 Task: Create a rule from the Recommended list, Task Added to this Project -> add SubTasks in the project ArcticTech with SubTasks Gather and Analyse Requirements , Design and Implement Solution , System Test and UAT , Release to Production / Go Live
Action: Mouse moved to (678, 406)
Screenshot: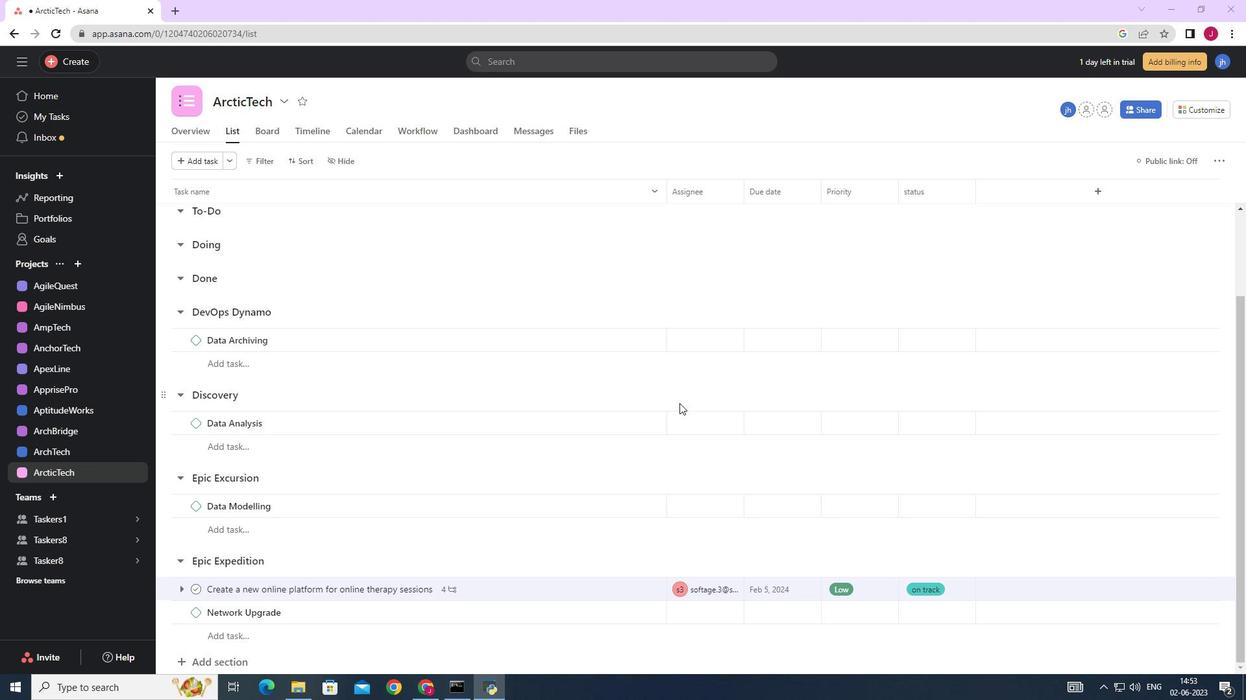 
Action: Mouse scrolled (678, 406) with delta (0, 0)
Screenshot: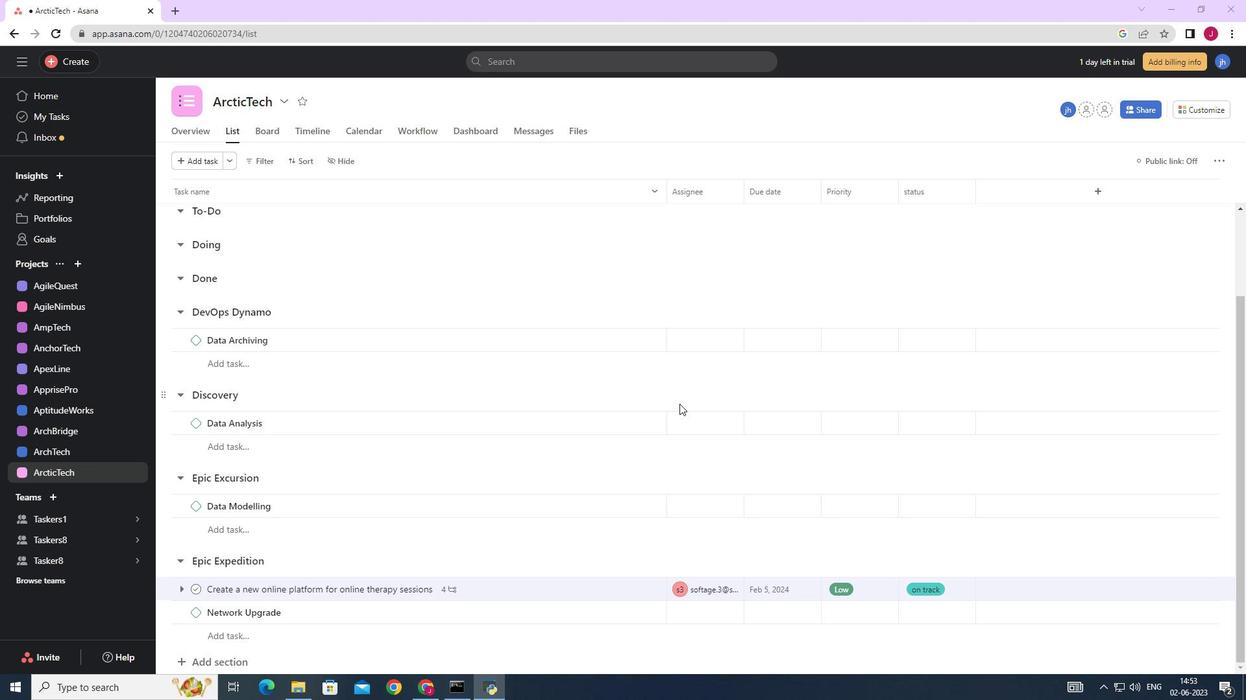
Action: Mouse moved to (1200, 110)
Screenshot: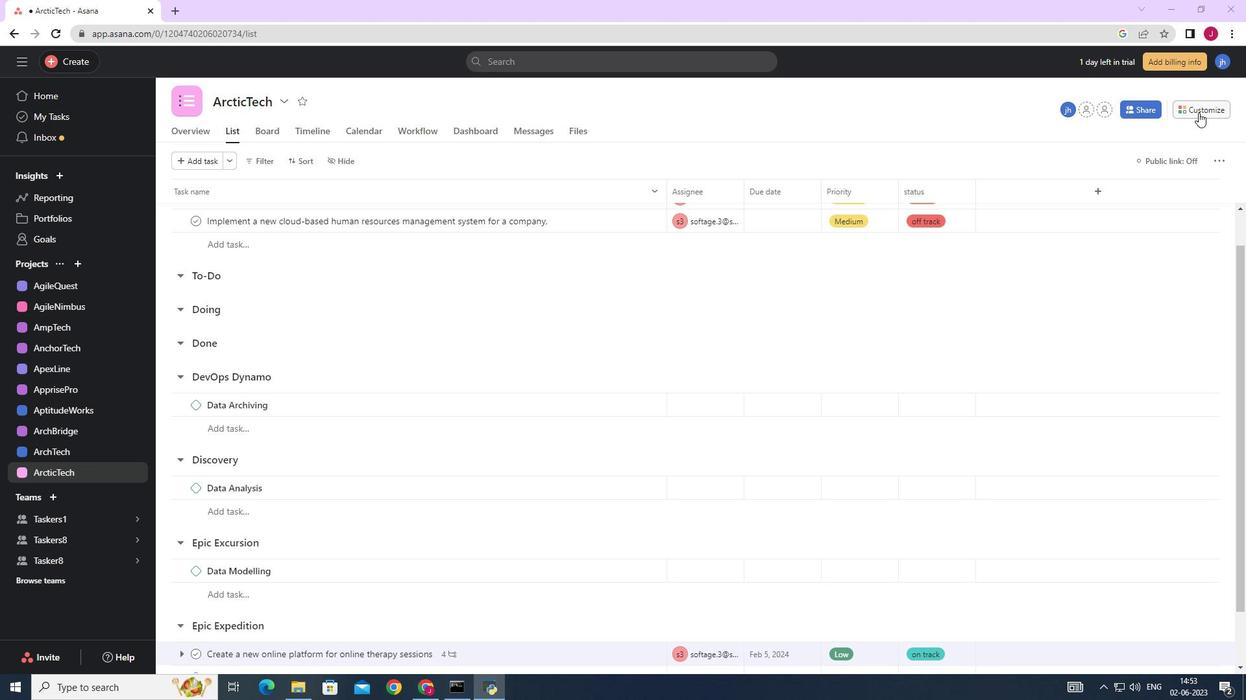 
Action: Mouse pressed left at (1200, 110)
Screenshot: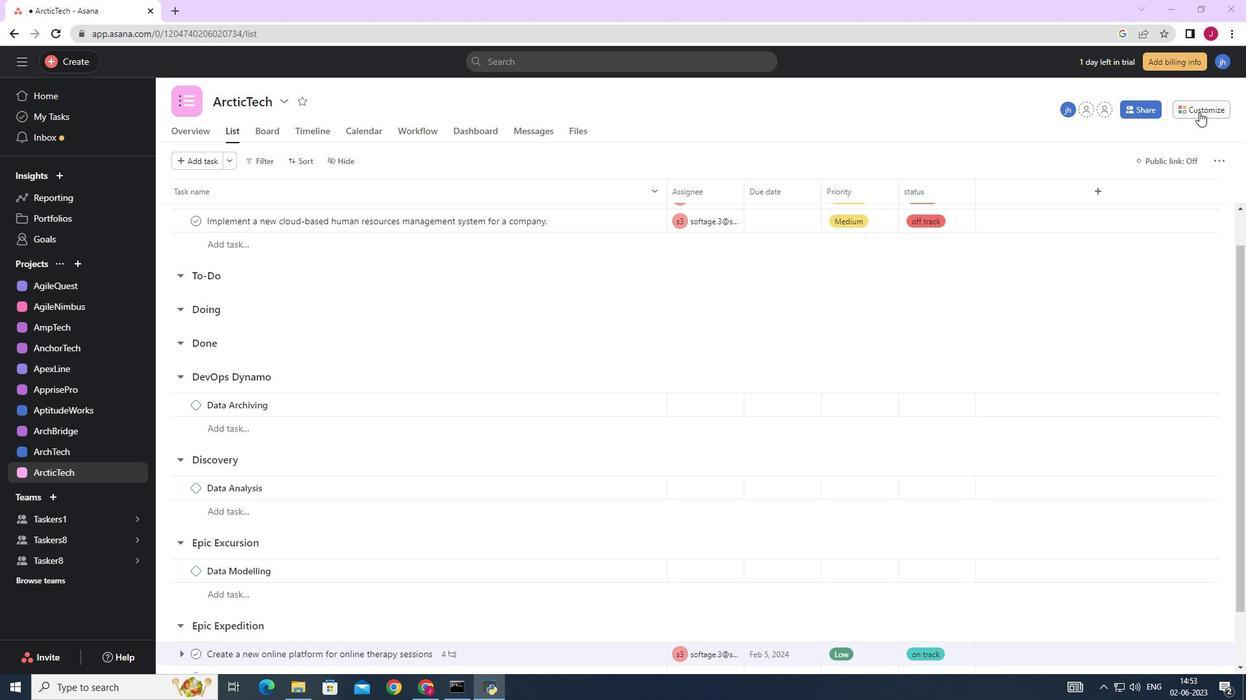 
Action: Mouse moved to (971, 269)
Screenshot: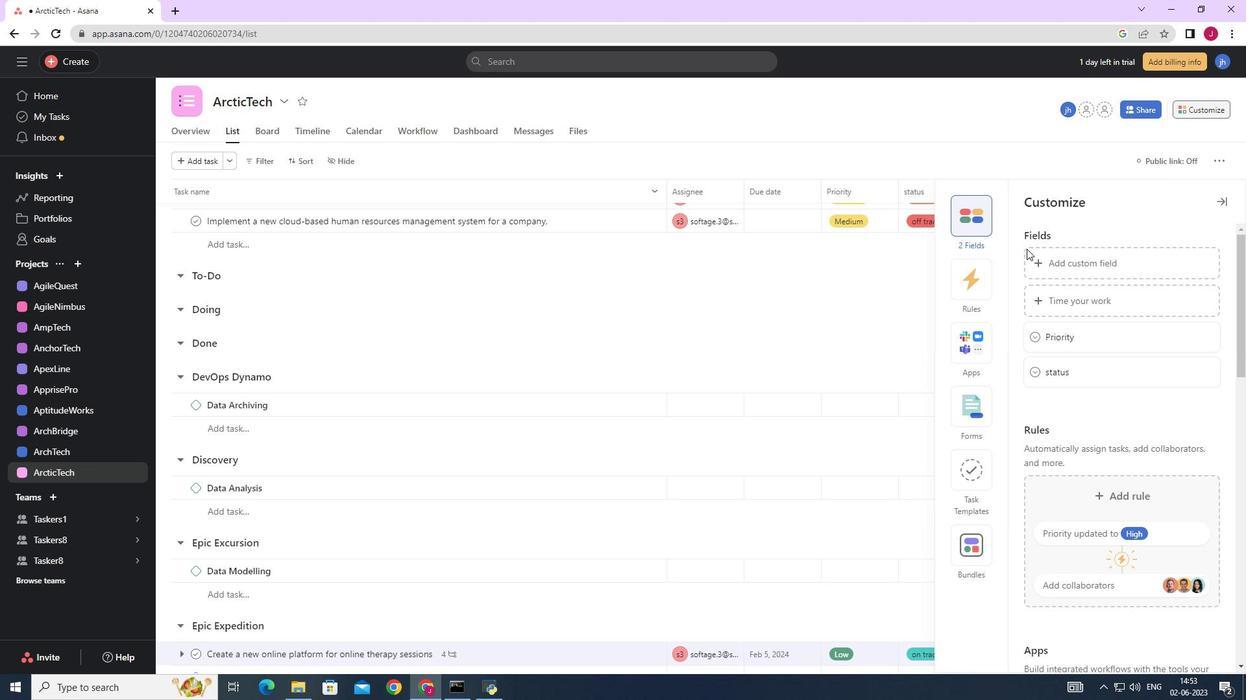 
Action: Mouse pressed left at (971, 269)
Screenshot: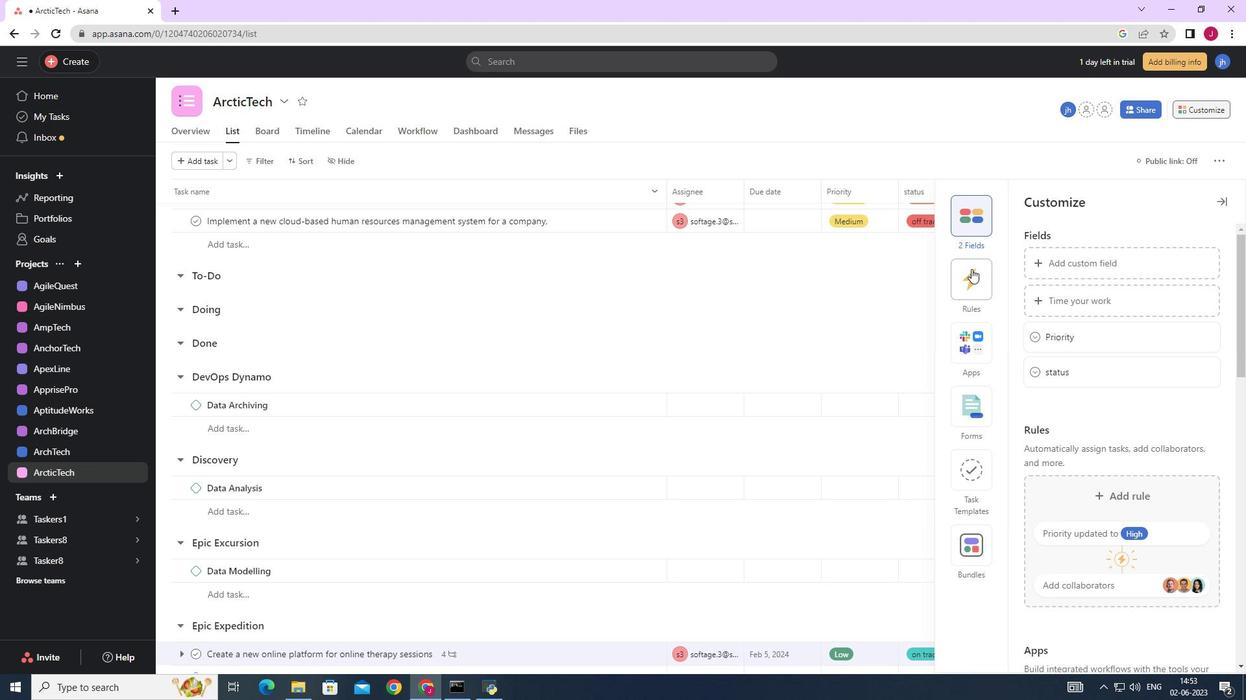 
Action: Mouse moved to (1066, 289)
Screenshot: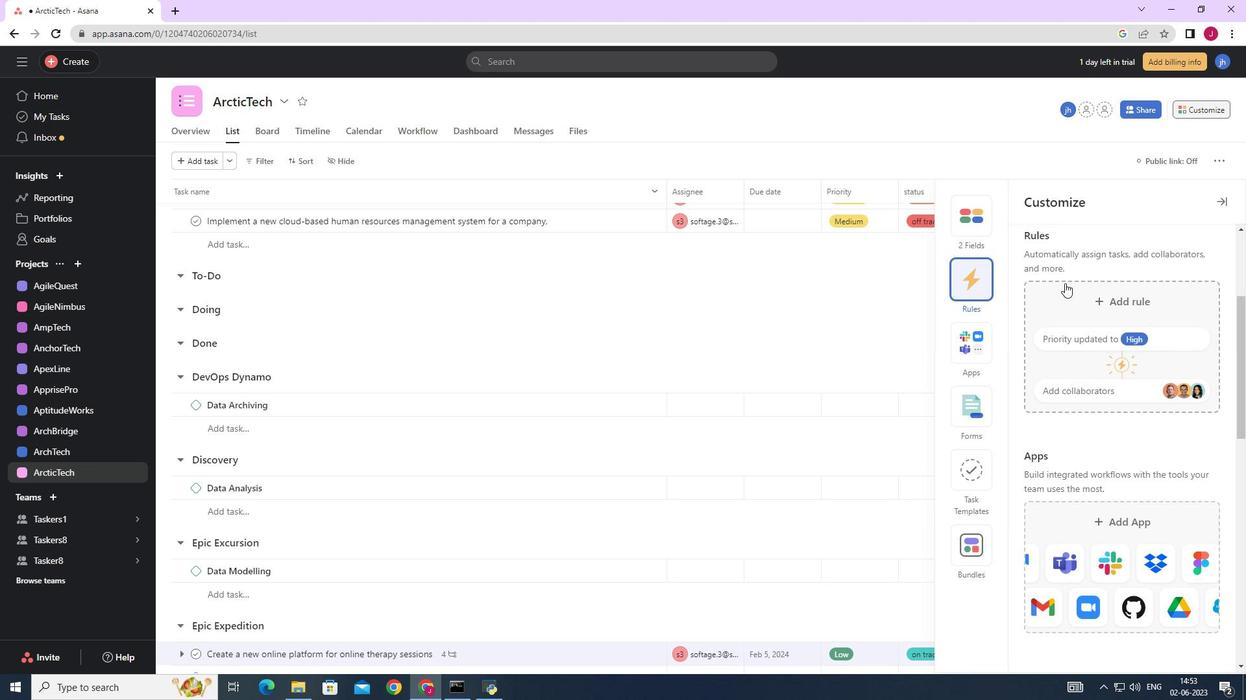
Action: Mouse pressed left at (1066, 289)
Screenshot: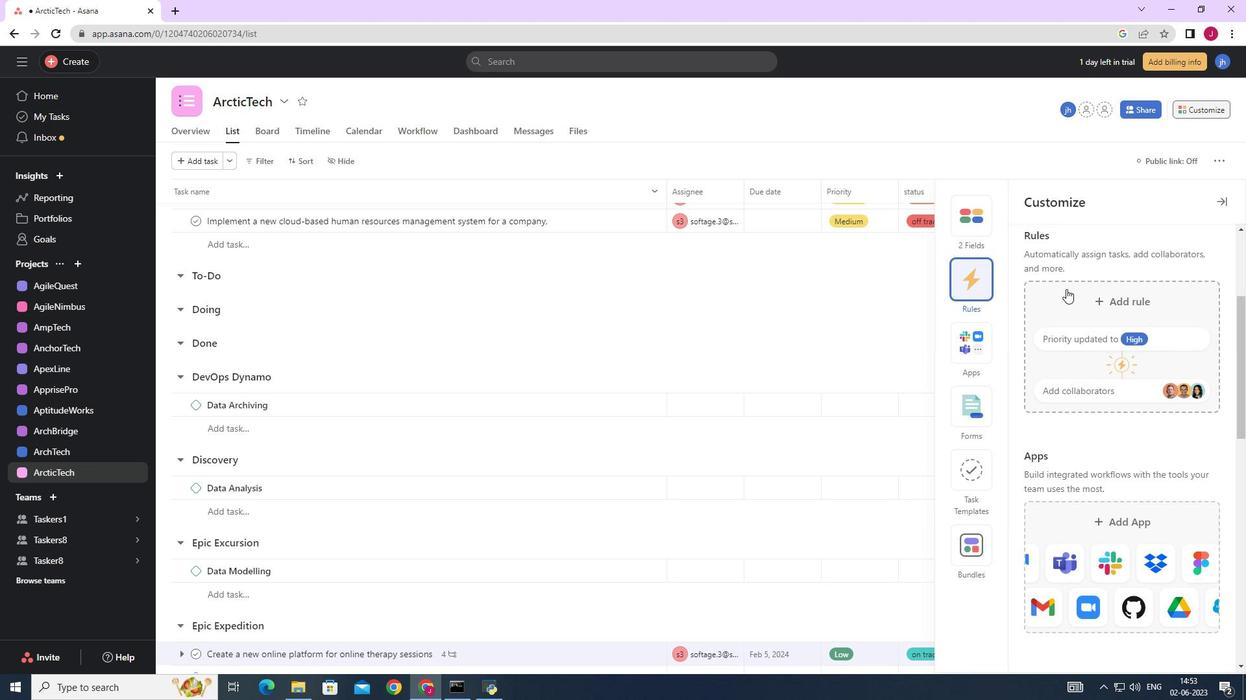 
Action: Mouse moved to (479, 208)
Screenshot: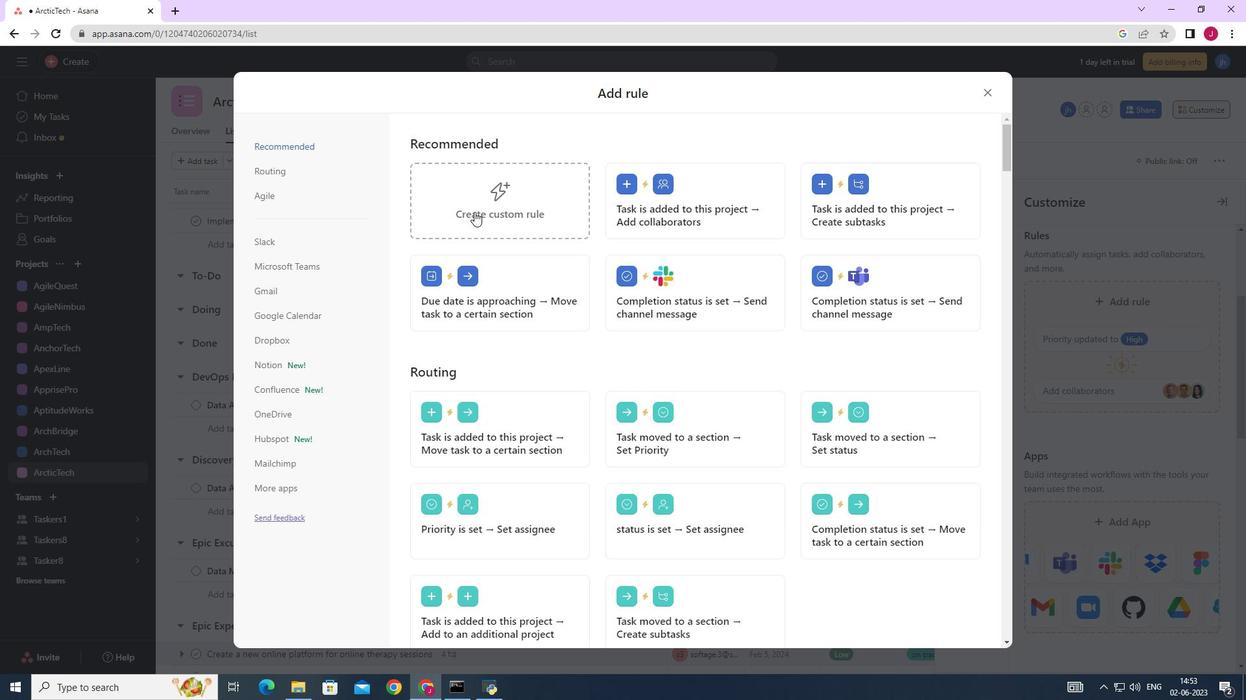 
Action: Mouse pressed left at (479, 208)
Screenshot: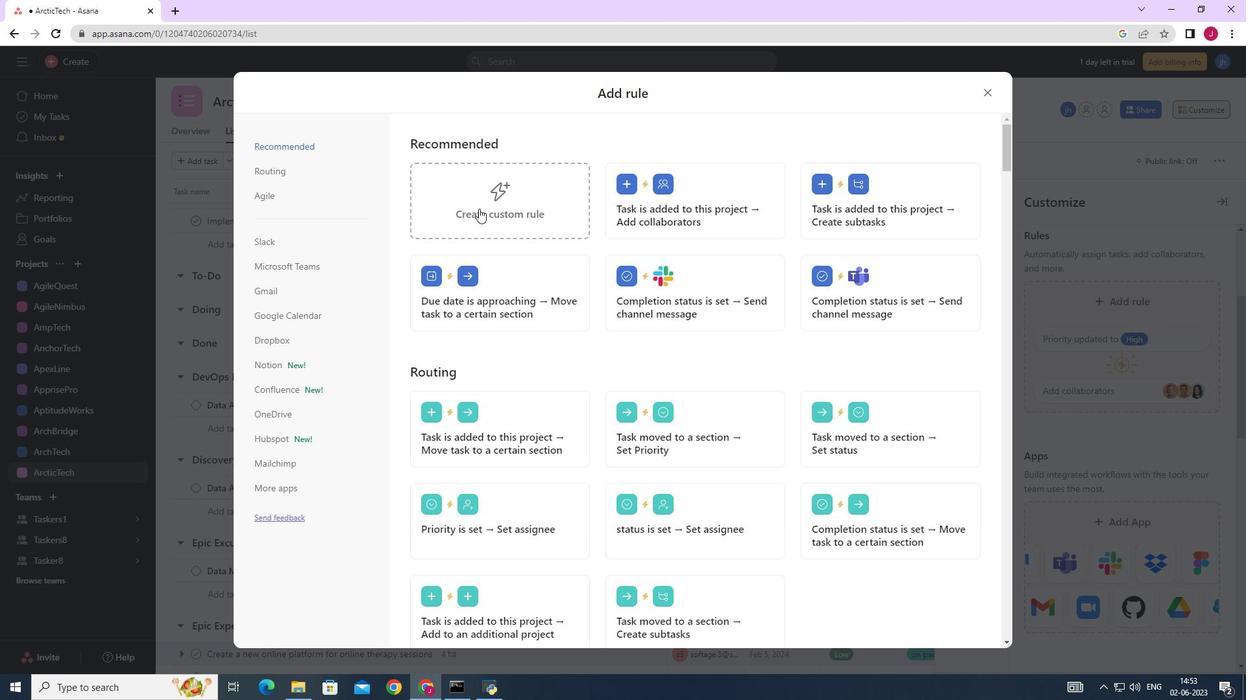 
Action: Mouse moved to (570, 346)
Screenshot: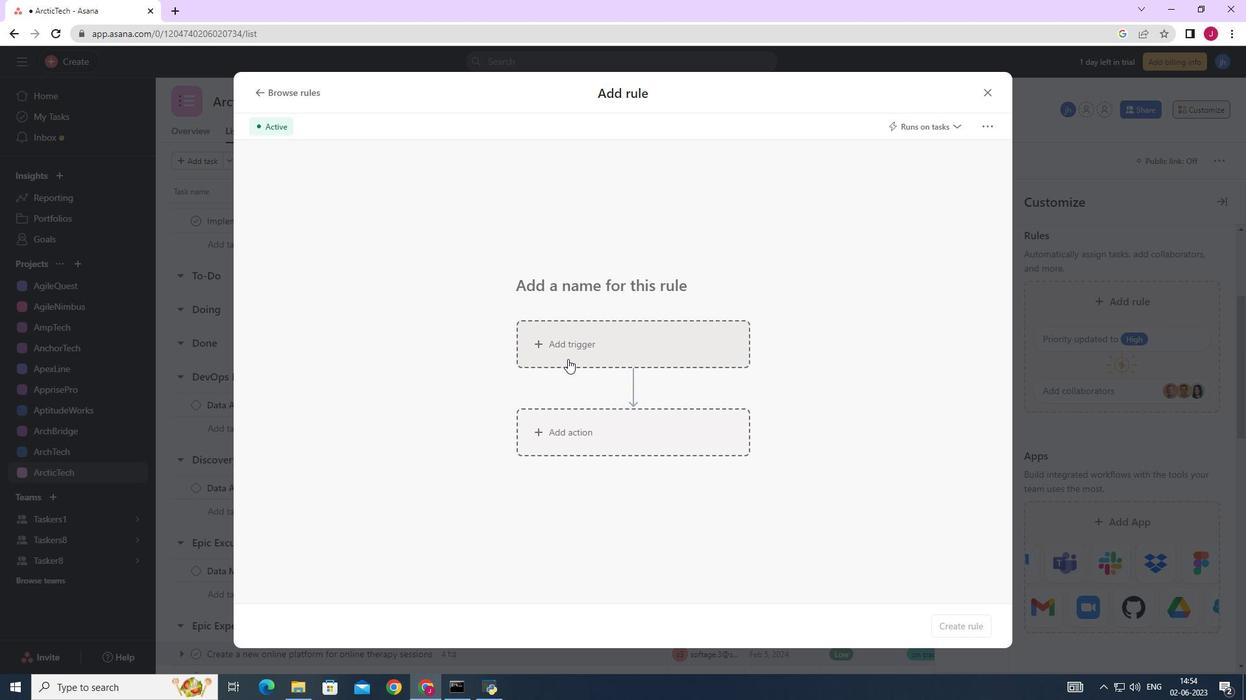 
Action: Mouse pressed left at (570, 346)
Screenshot: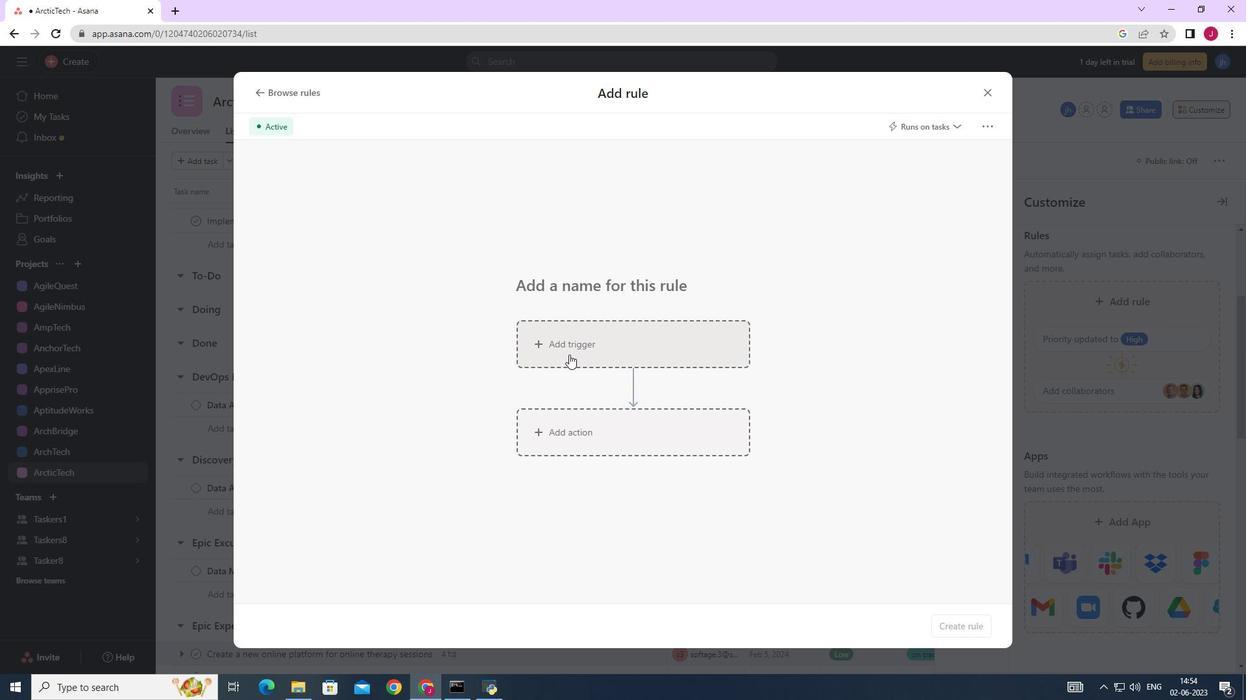 
Action: Mouse moved to (542, 420)
Screenshot: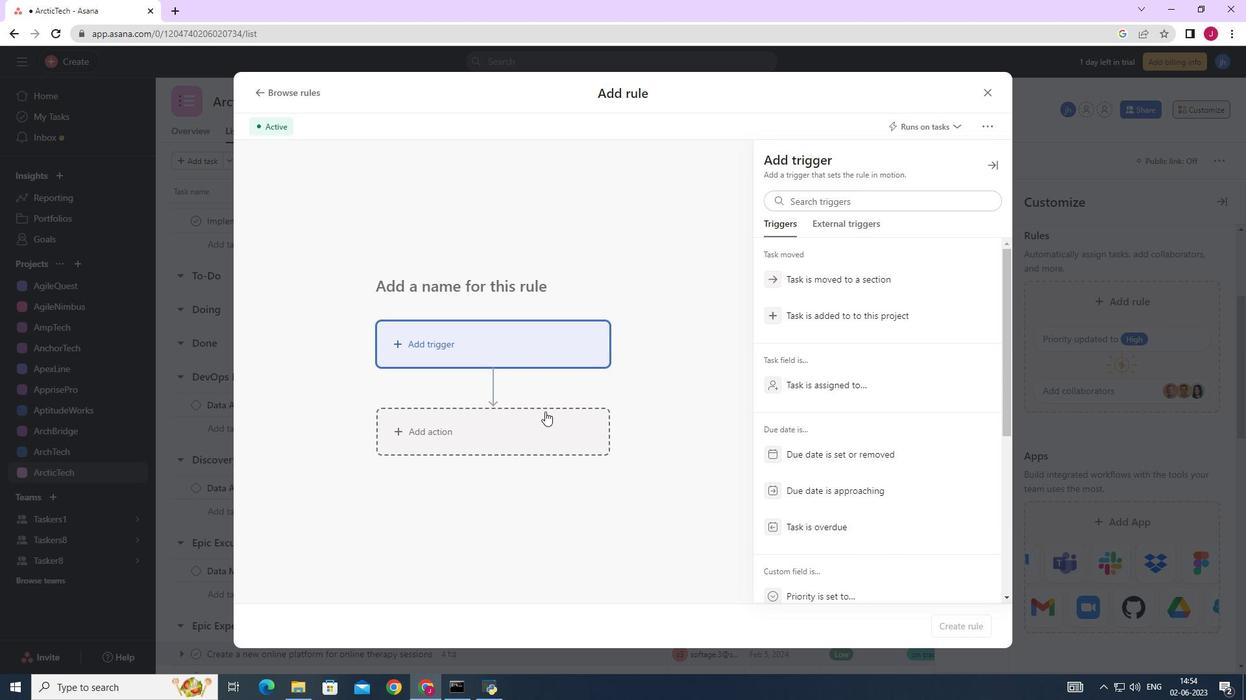 
Action: Mouse pressed left at (542, 420)
Screenshot: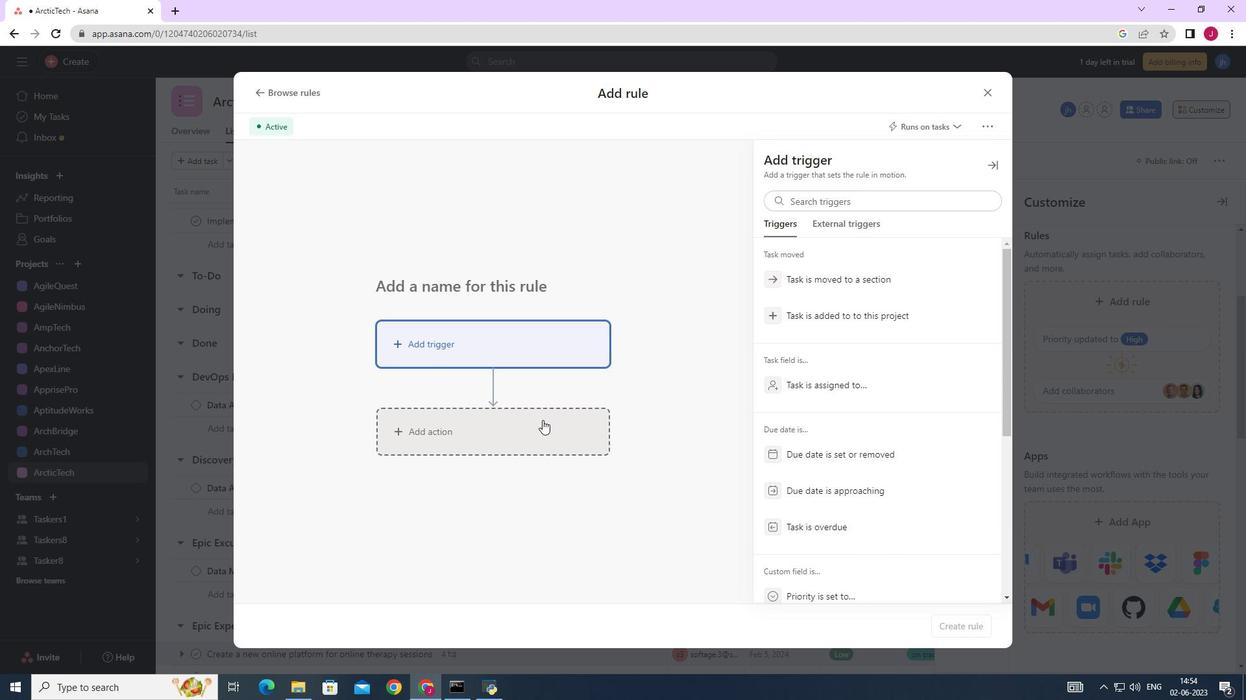 
Action: Mouse moved to (852, 324)
Screenshot: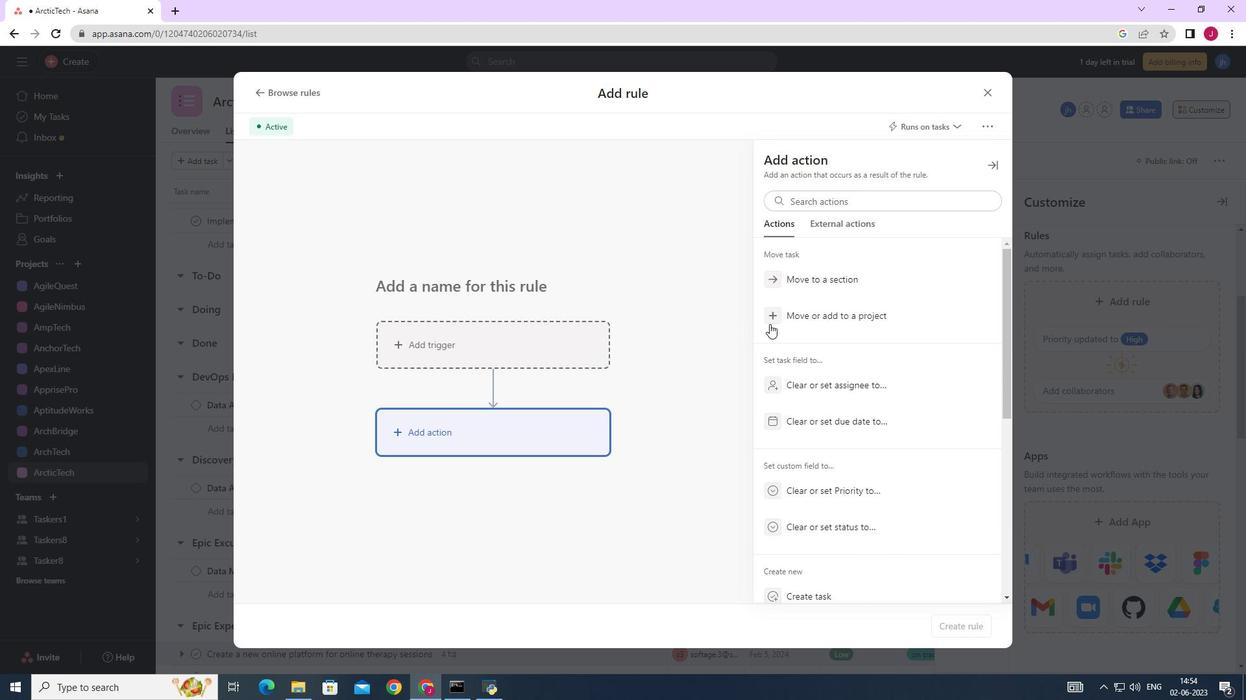
Action: Mouse scrolled (852, 323) with delta (0, 0)
Screenshot: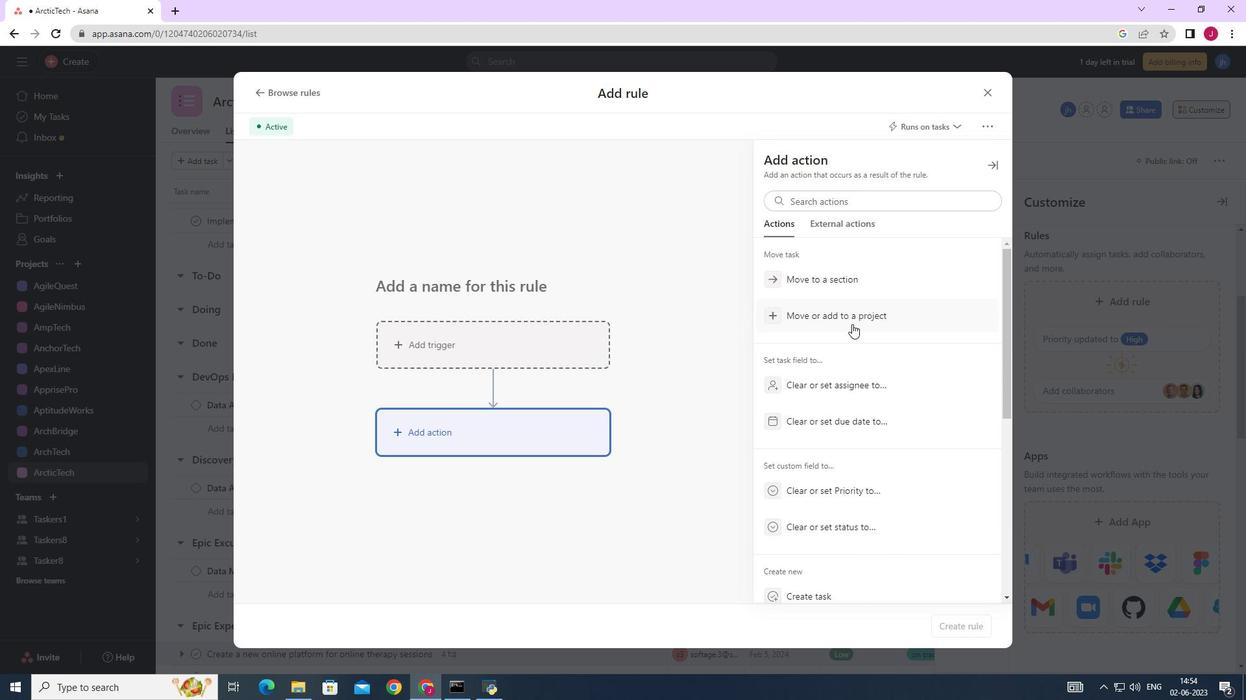 
Action: Mouse scrolled (852, 323) with delta (0, 0)
Screenshot: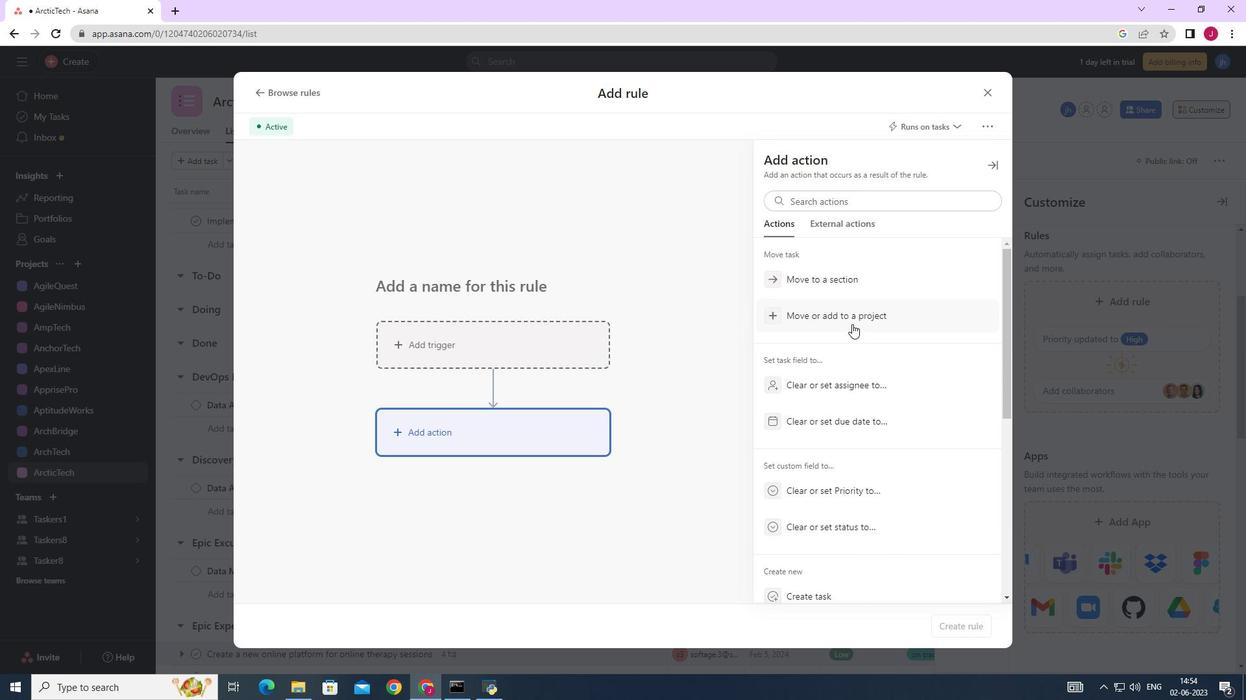 
Action: Mouse scrolled (852, 323) with delta (0, 0)
Screenshot: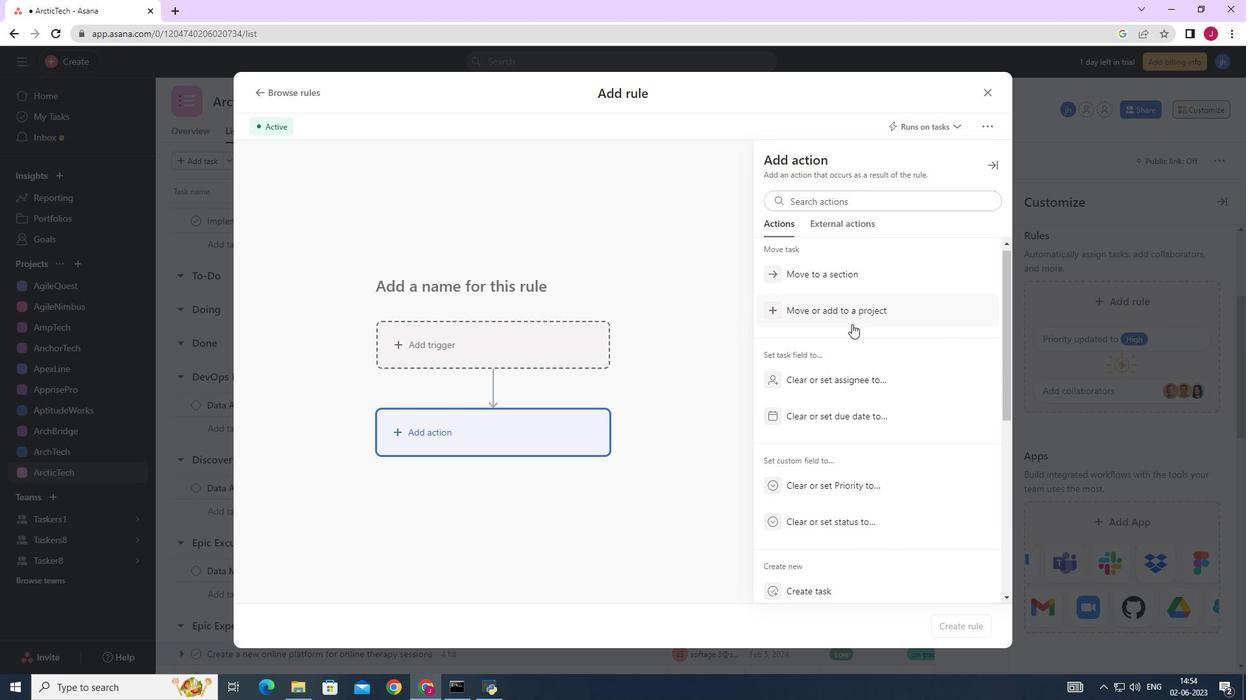 
Action: Mouse moved to (825, 438)
Screenshot: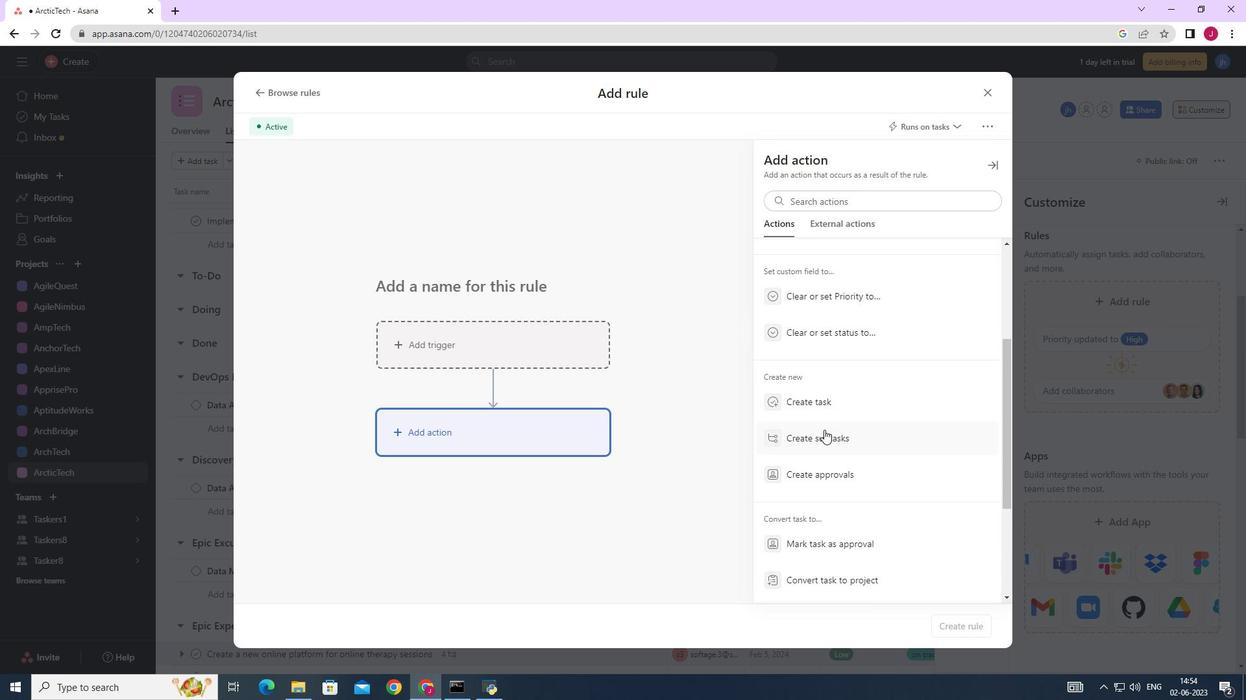 
Action: Mouse pressed left at (825, 438)
Screenshot: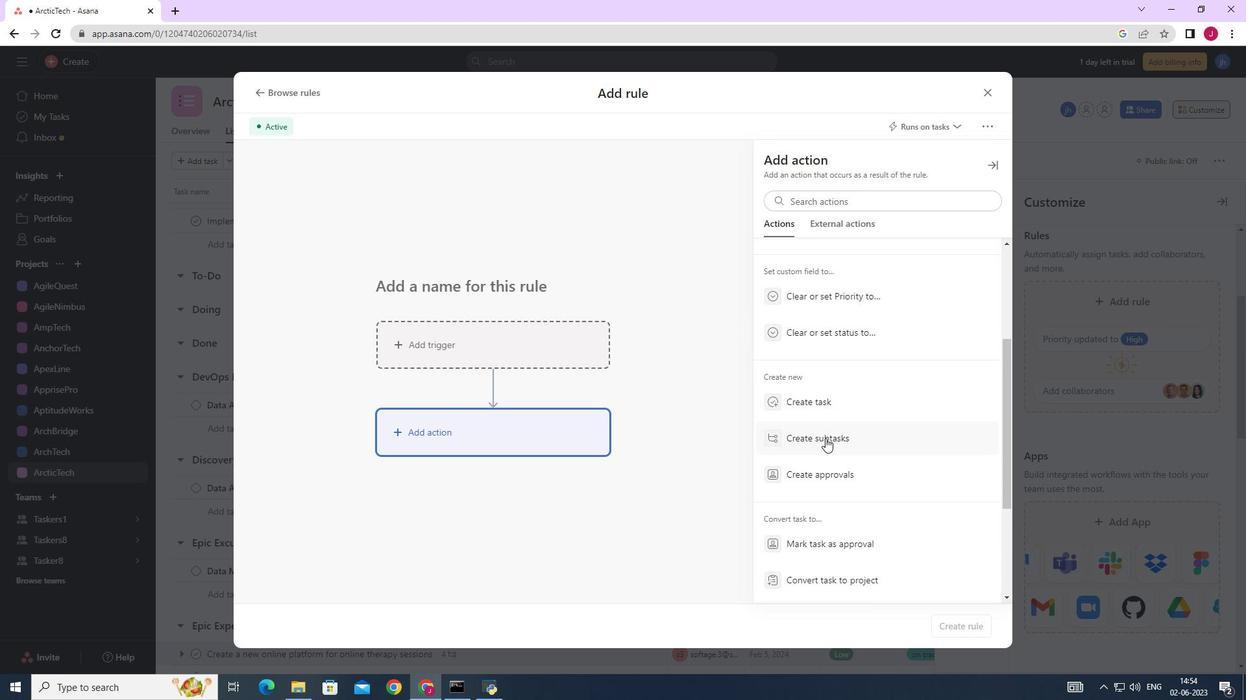 
Action: Mouse moved to (809, 205)
Screenshot: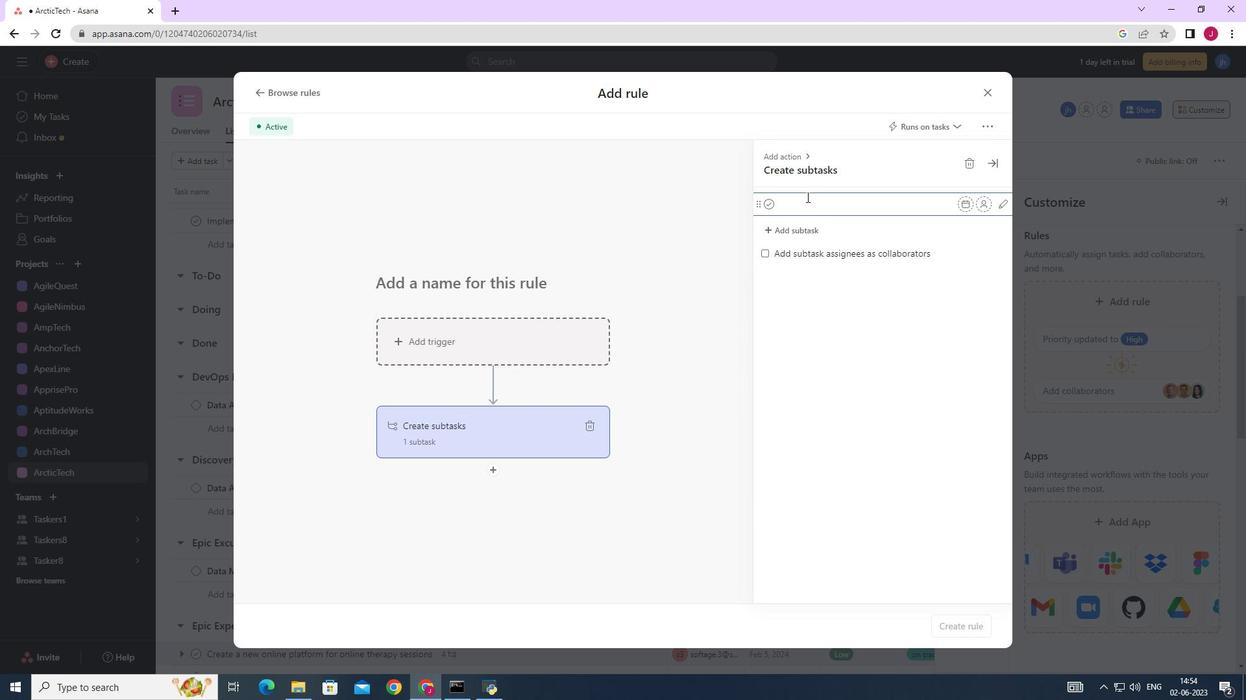 
Action: Mouse pressed left at (809, 205)
Screenshot: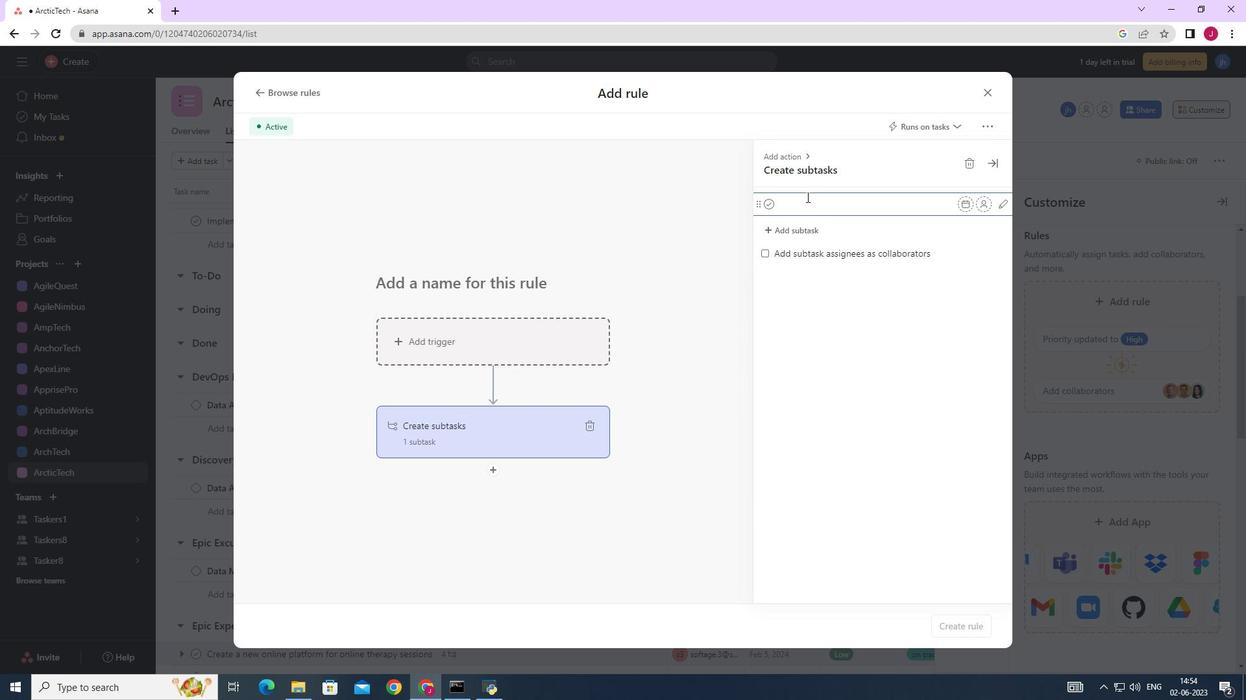 
Action: Key pressed <Key.caps_lock>G<Key.caps_lock>ather<Key.space>and<Key.space><Key.caps_lock>A<Key.caps_lock>nalyse<Key.space><Key.caps_lock>R<Key.caps_lock>equirements<Key.space>
Screenshot: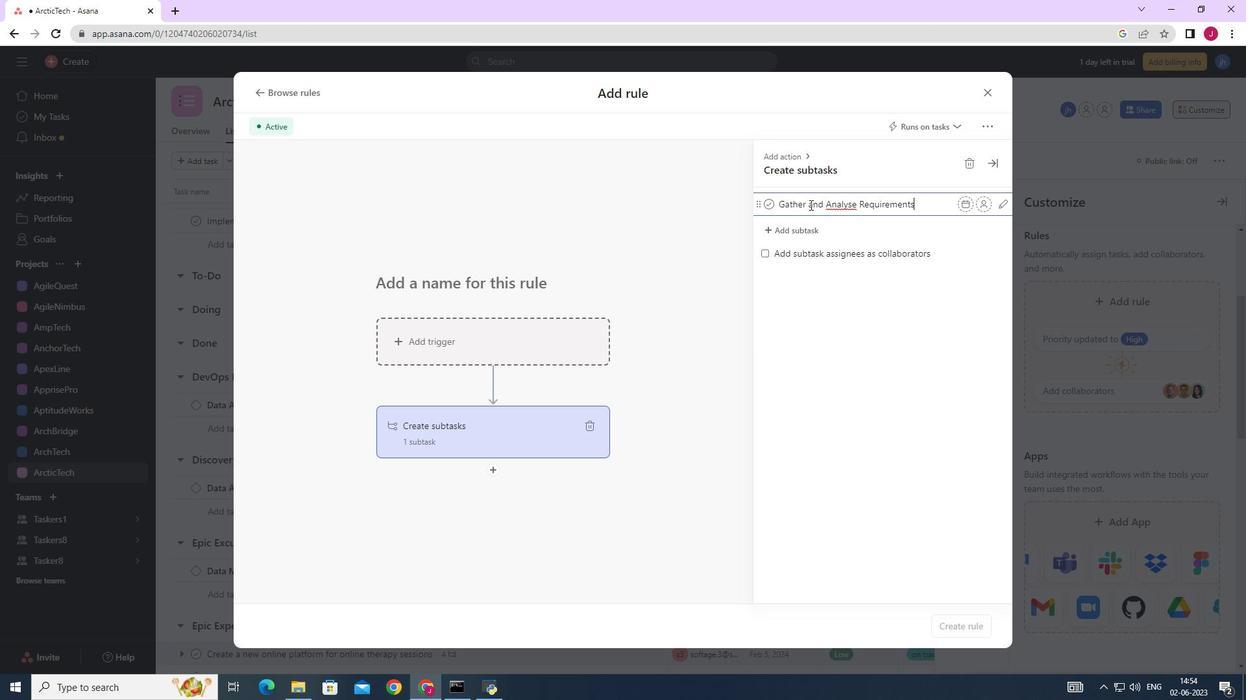 
Action: Mouse moved to (835, 197)
Screenshot: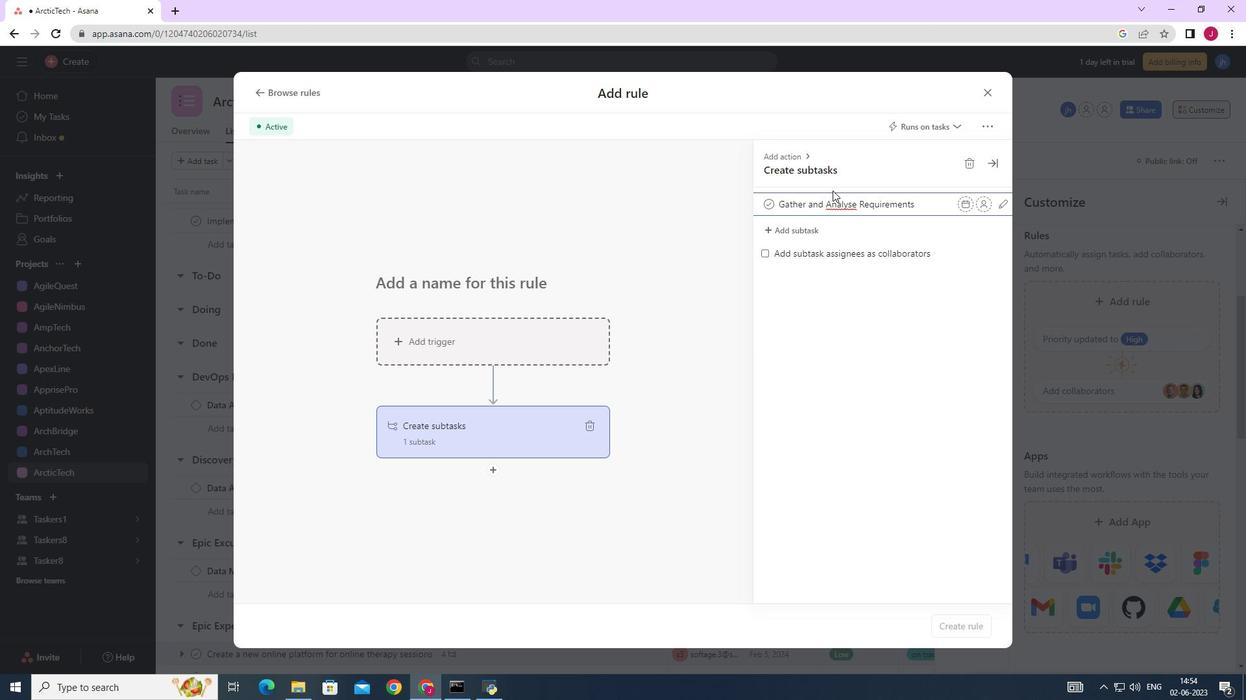 
Action: Mouse pressed right at (835, 197)
Screenshot: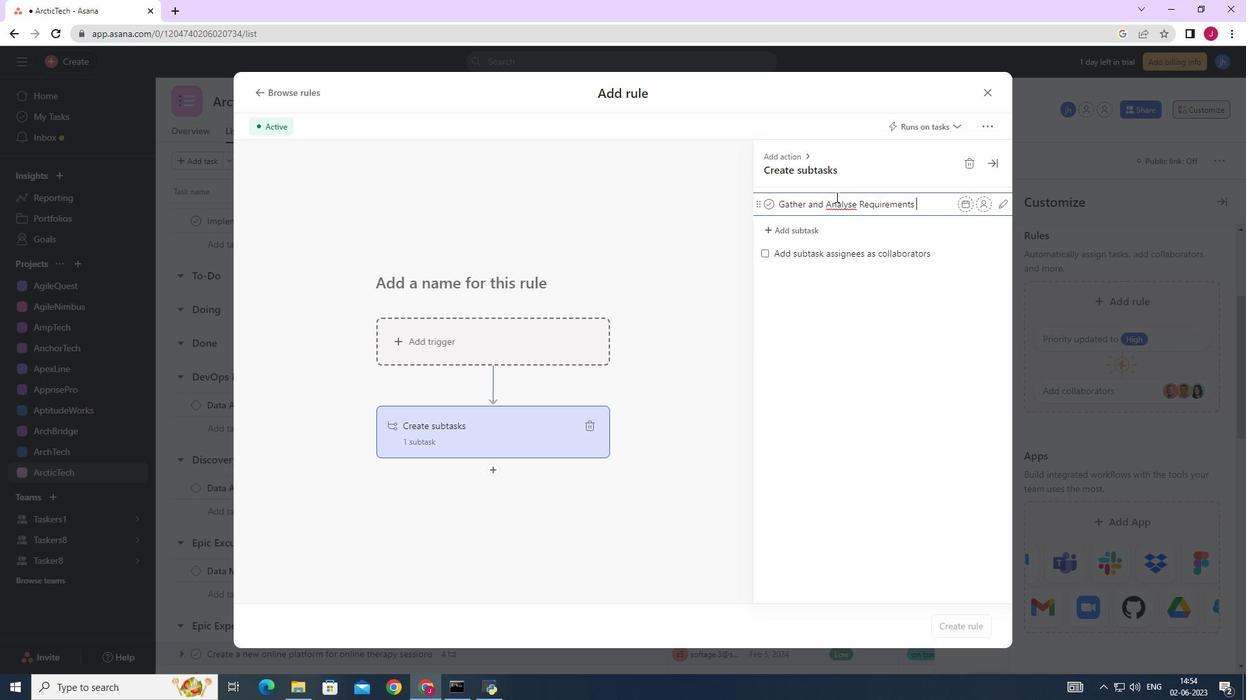 
Action: Mouse moved to (853, 206)
Screenshot: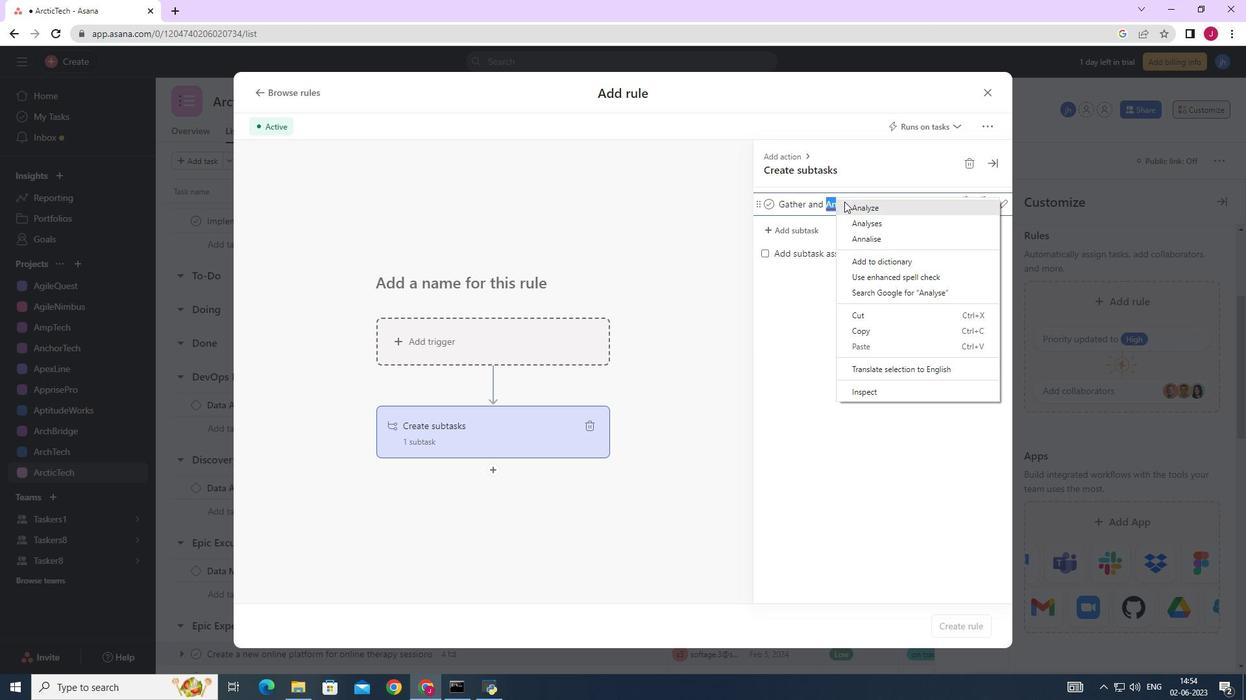 
Action: Mouse pressed left at (853, 206)
Screenshot: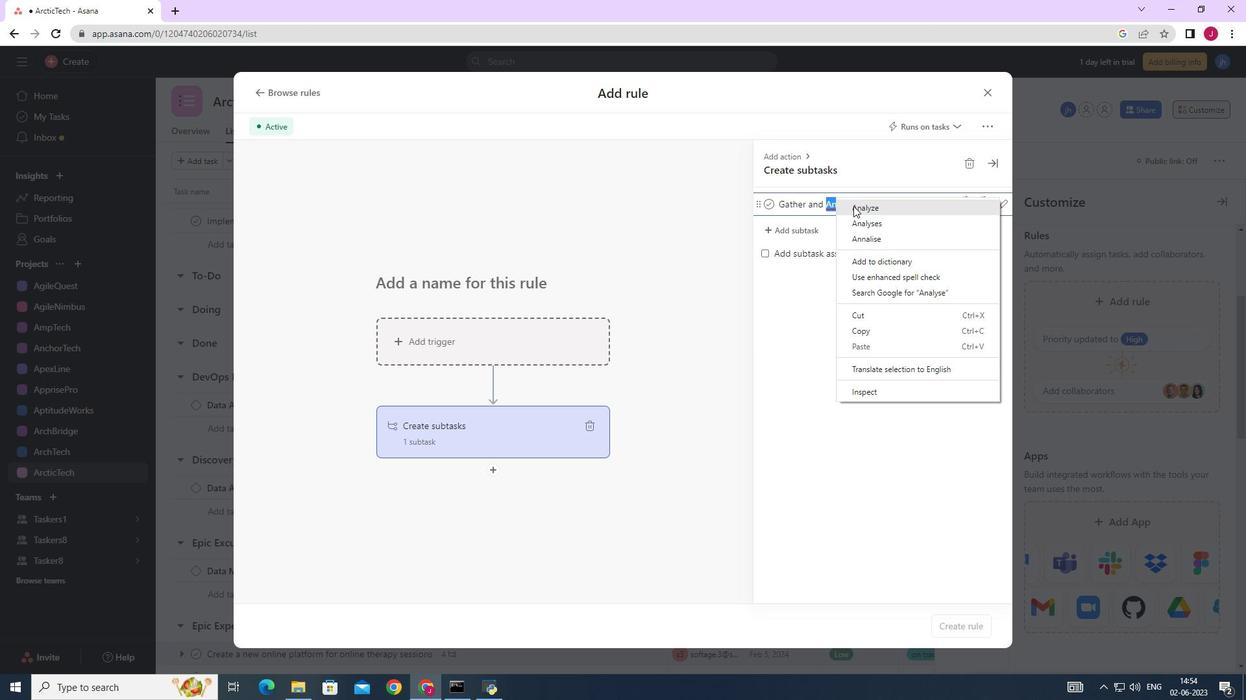 
Action: Mouse moved to (918, 214)
Screenshot: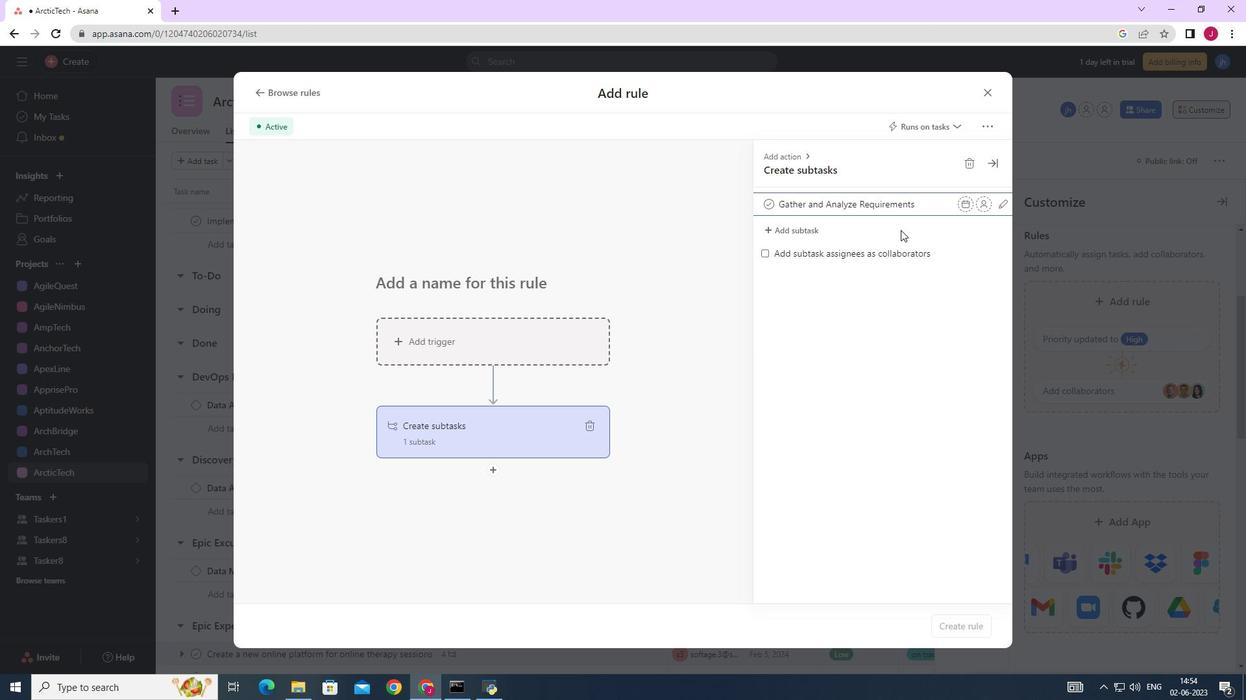 
Action: Key pressed <Key.enter><Key.caps_lock>D<Key.caps_lock>esign<Key.space>and<Key.space><Key.caps_lock>I<Key.caps_lock>mplement<Key.space><Key.caps_lock>S<Key.caps_lock>olution<Key.enter><Key.caps_lock>S<Key.caps_lock>ystem<Key.space><Key.caps_lock>T<Key.caps_lock>est<Key.space>and<Key.space><Key.caps_lock>UAT<Key.enter><Key.caps_lock>r<Key.caps_lock>ELEASE<Key.space><Key.backspace><Key.backspace><Key.backspace><Key.backspace><Key.backspace><Key.backspace><Key.backspace><Key.backspace><Key.backspace><Key.backspace><Key.backspace>R<Key.caps_lock>elease<Key.space>to<Key.space>production<Key.space>/<Key.space><Key.caps_lock>G<Key.caps_lock>o<Key.space><Key.caps_lock>L<Key.caps_lock>ive<Key.enter>
Screenshot: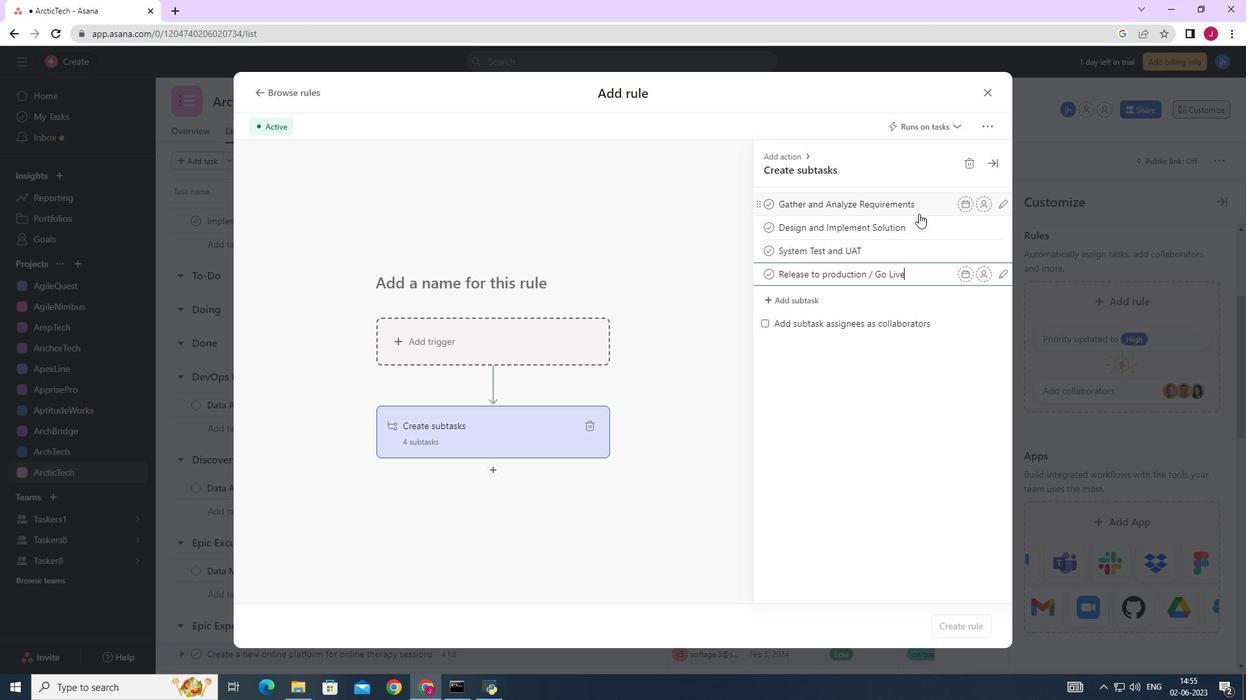 
Action: Mouse moved to (983, 89)
Screenshot: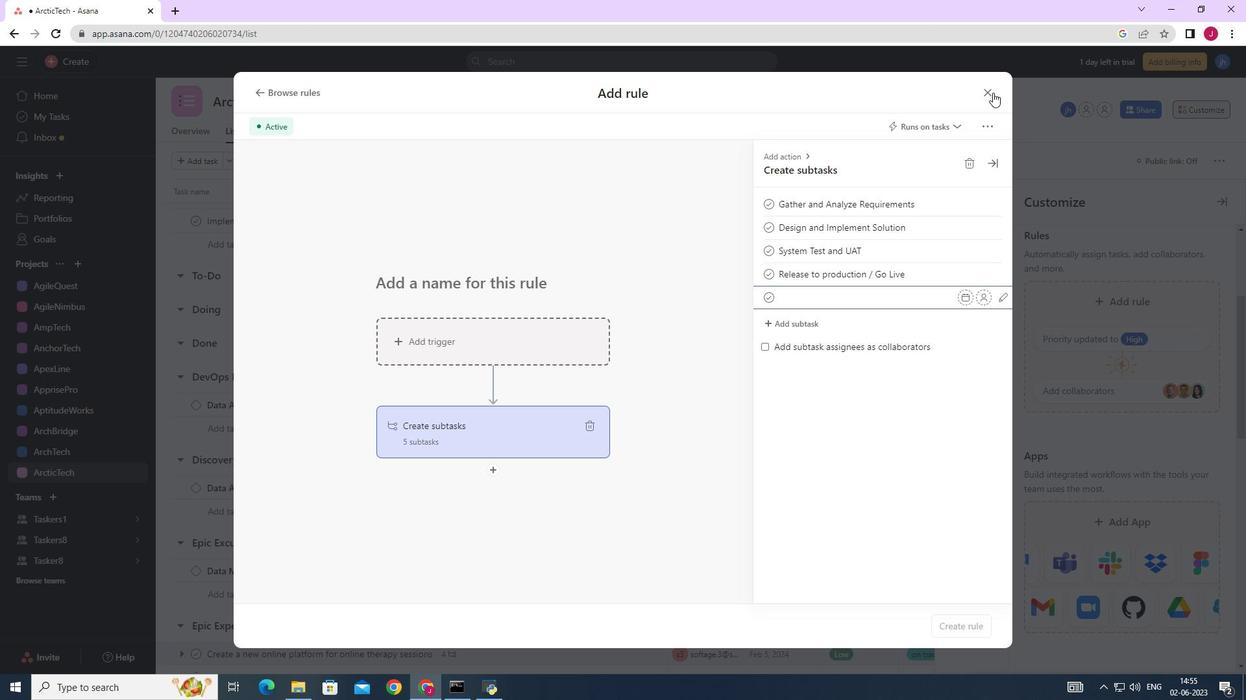 
Action: Mouse pressed left at (983, 89)
Screenshot: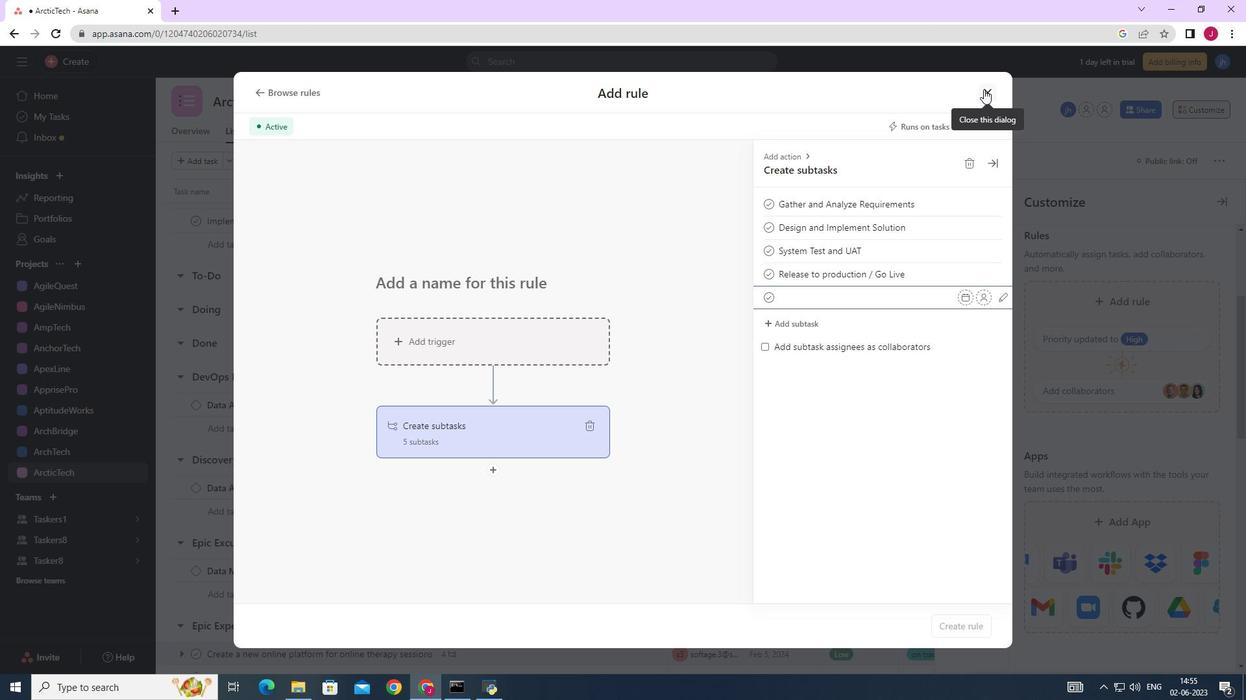 
Action: Mouse moved to (107, 238)
Screenshot: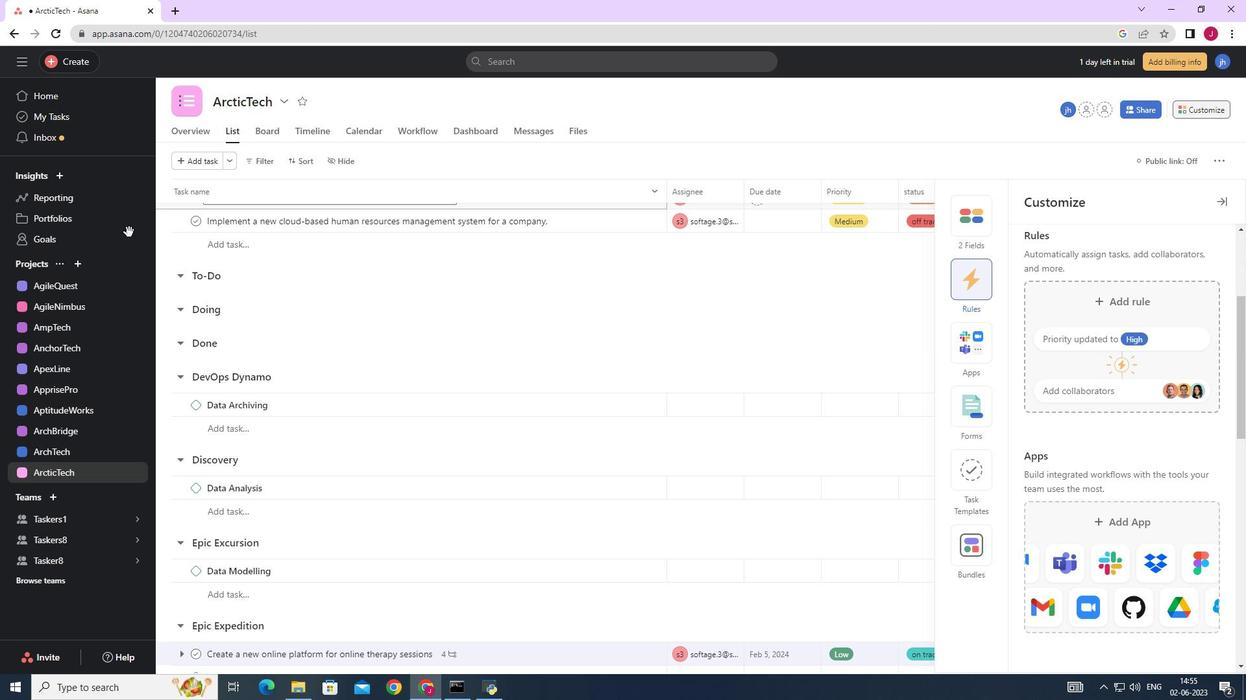 
